 Task: Create List Documentation in Board Branding to Workspace Branding and Identity. Create List Training in Board Legal Documentation to Workspace Branding and Identity. Create List Marketing in Board Public Relations Event Planning and Execution to Workspace Branding and Identity
Action: Mouse moved to (100, 51)
Screenshot: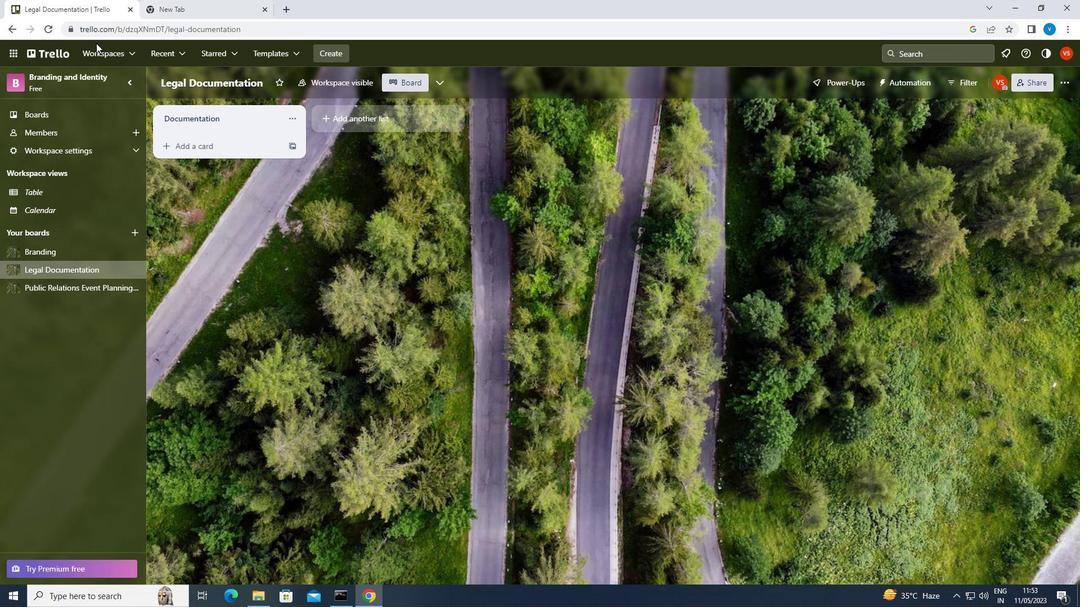 
Action: Mouse pressed left at (100, 51)
Screenshot: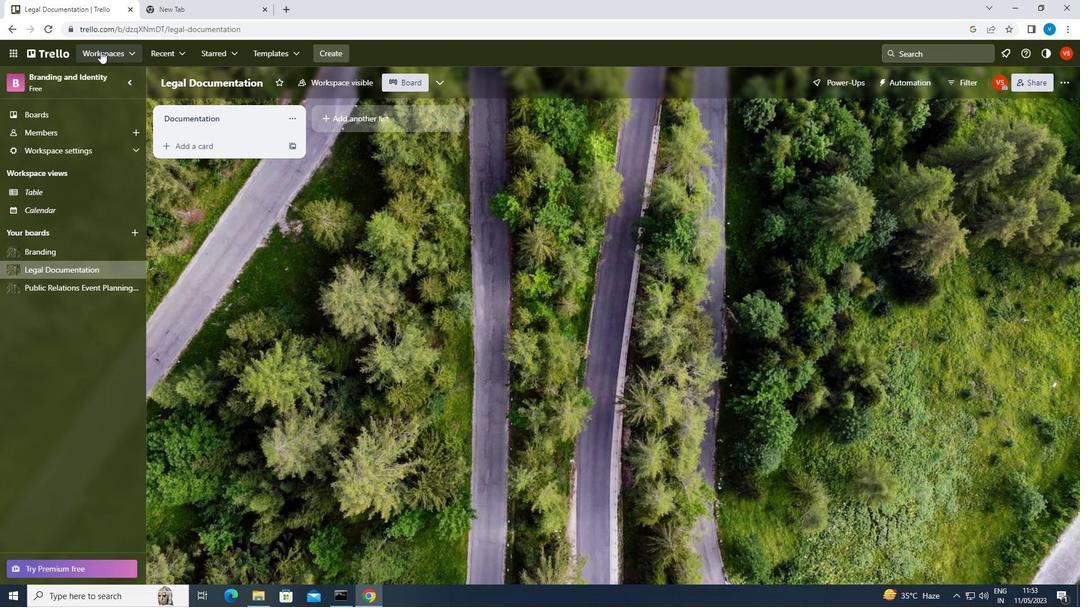 
Action: Mouse moved to (165, 242)
Screenshot: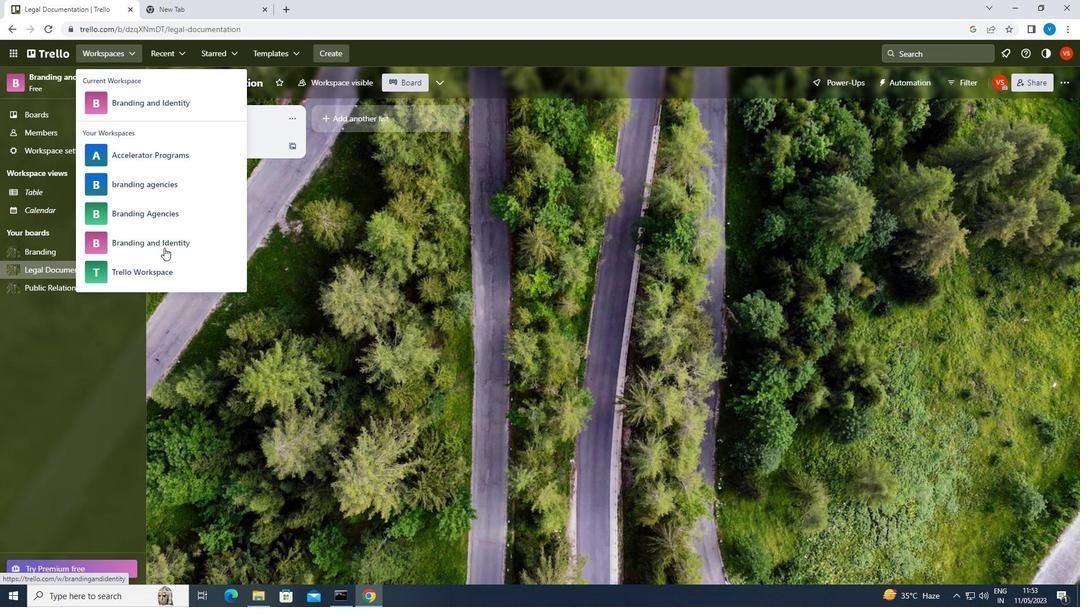 
Action: Mouse pressed left at (165, 242)
Screenshot: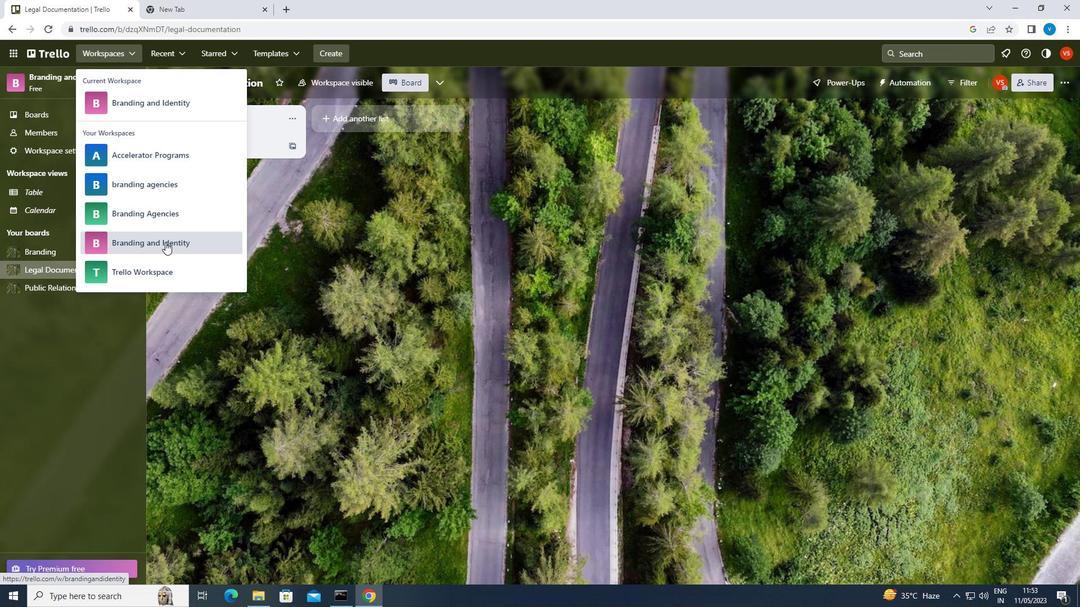 
Action: Mouse moved to (818, 463)
Screenshot: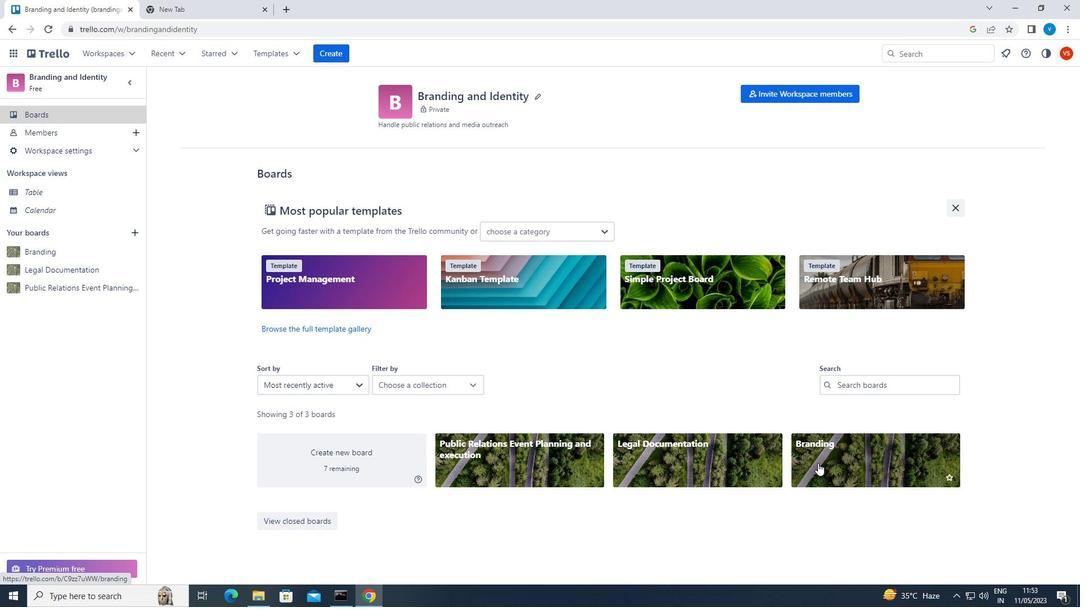 
Action: Mouse pressed left at (818, 463)
Screenshot: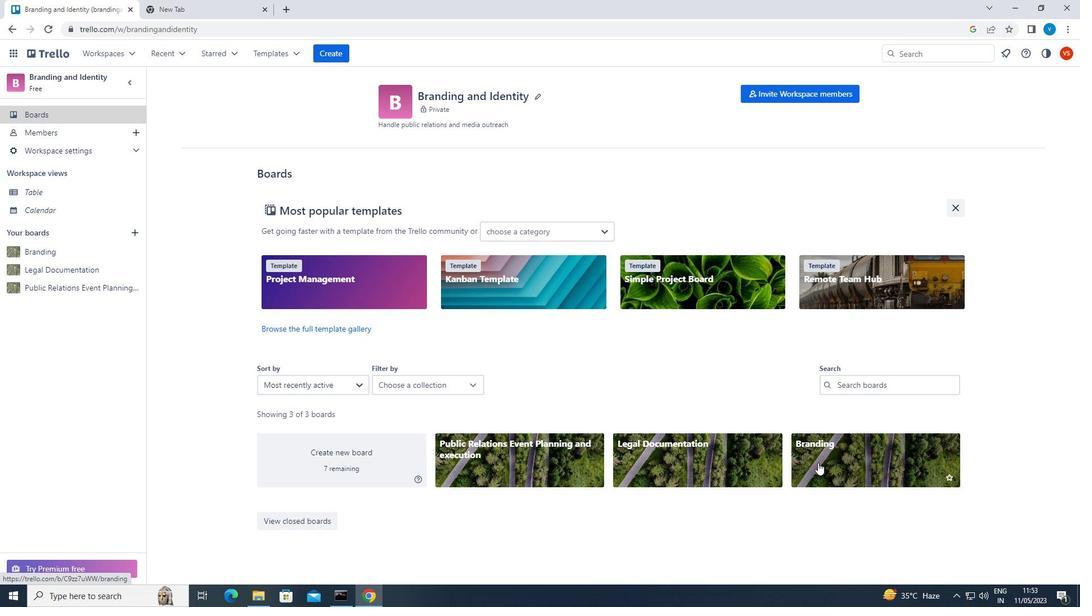 
Action: Mouse moved to (406, 123)
Screenshot: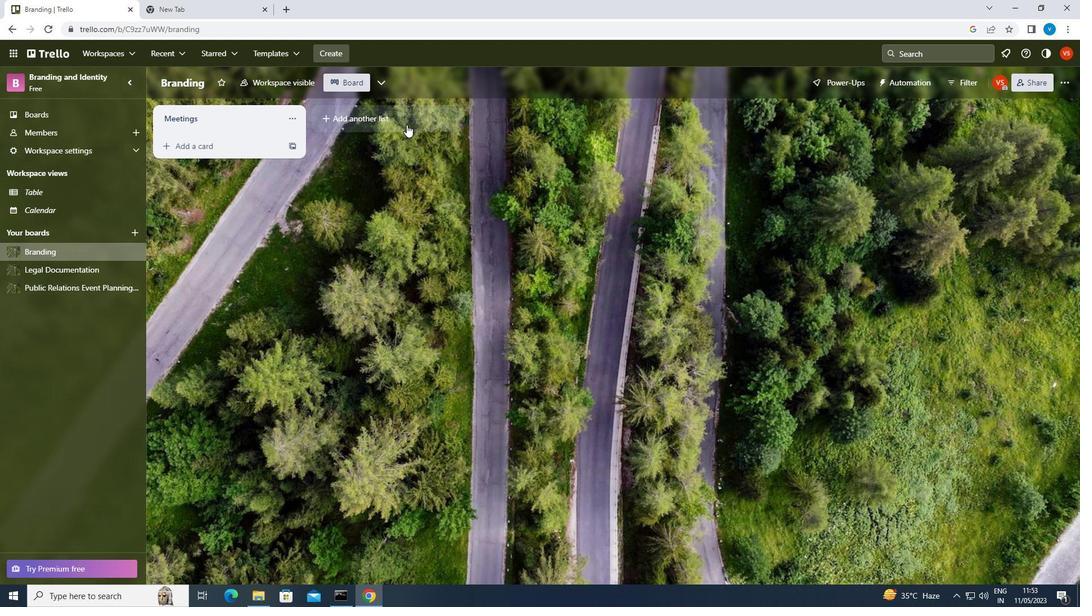 
Action: Mouse pressed left at (406, 123)
Screenshot: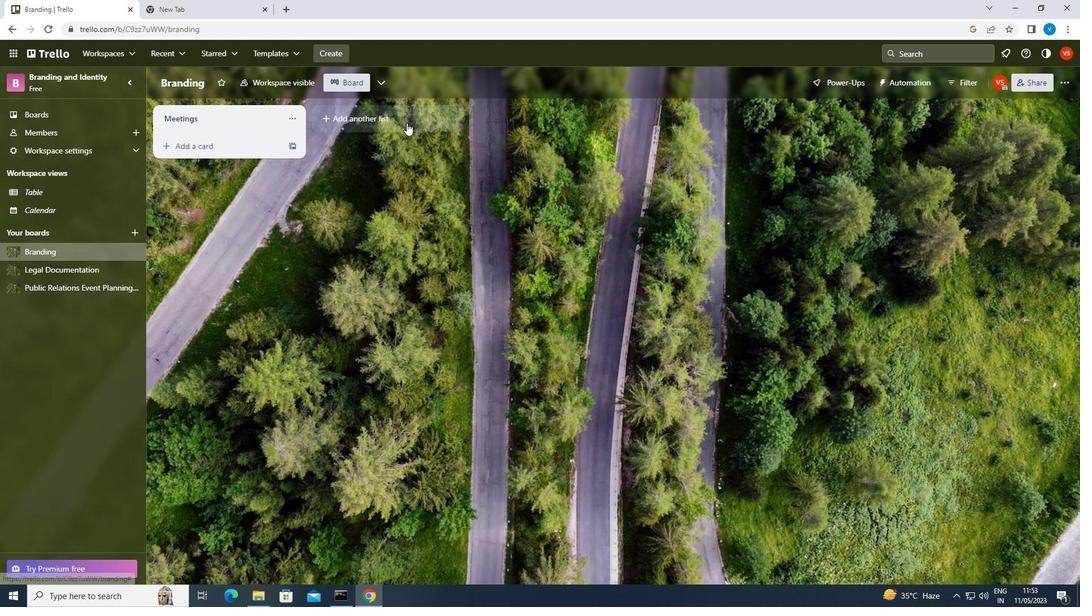 
Action: Key pressed <Key.shift>DOCUMENTATION<Key.enter>
Screenshot: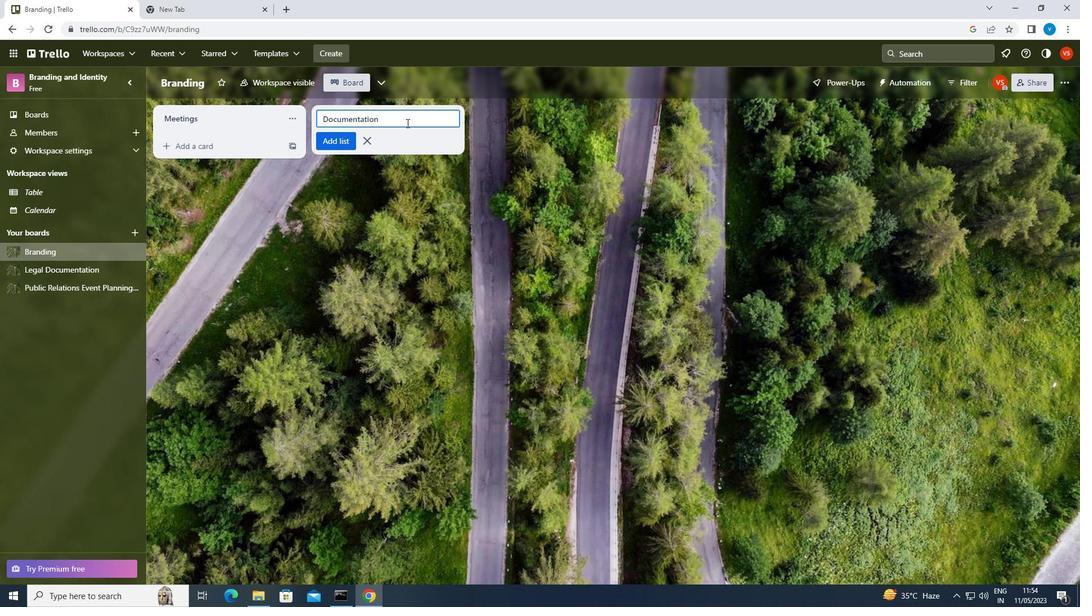
Action: Mouse moved to (107, 52)
Screenshot: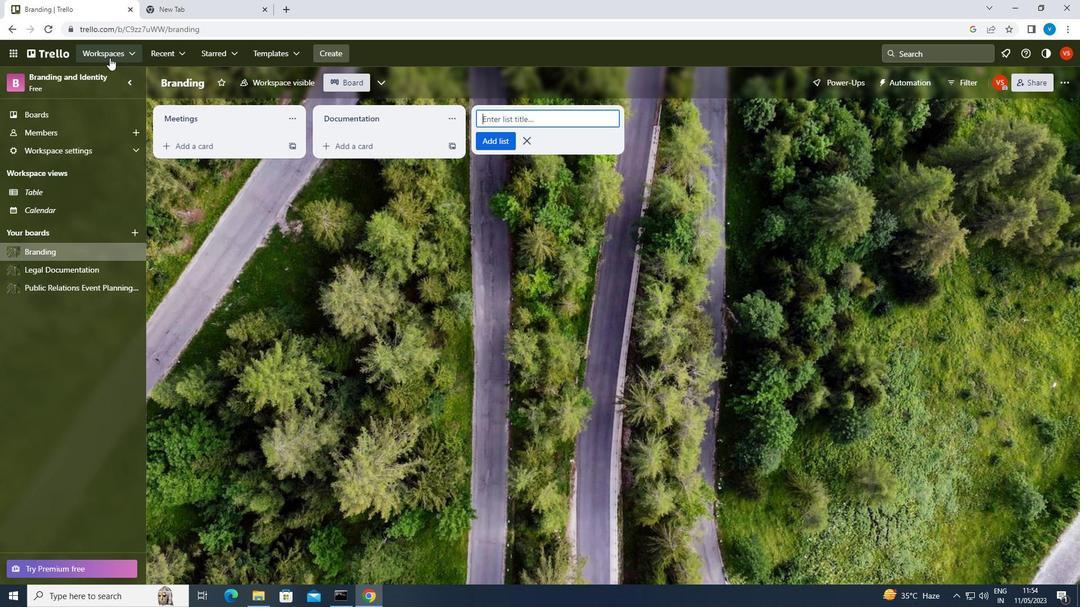 
Action: Mouse pressed left at (107, 52)
Screenshot: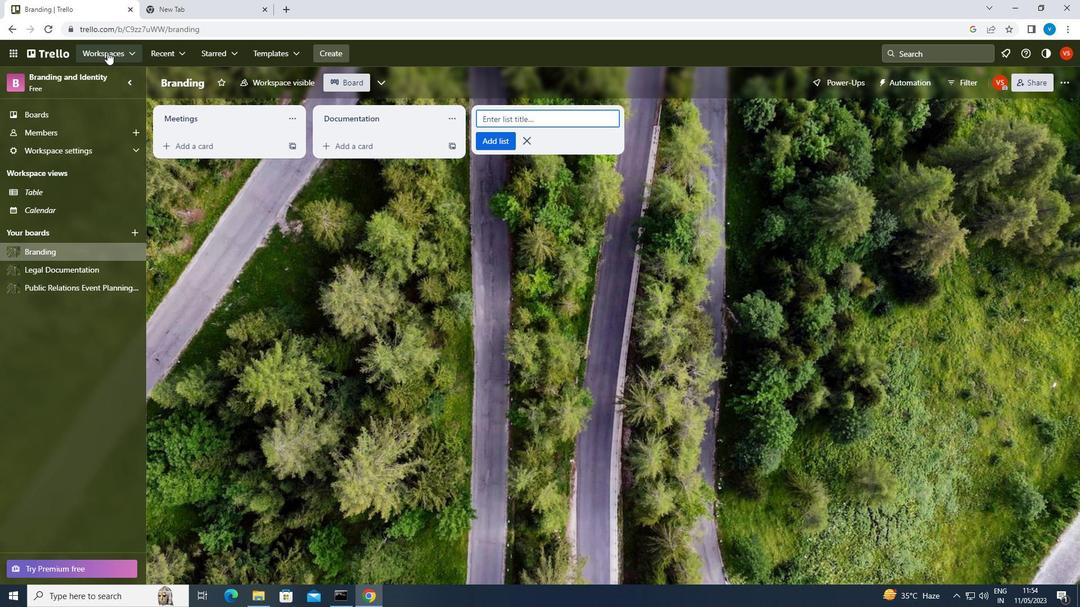 
Action: Mouse moved to (144, 236)
Screenshot: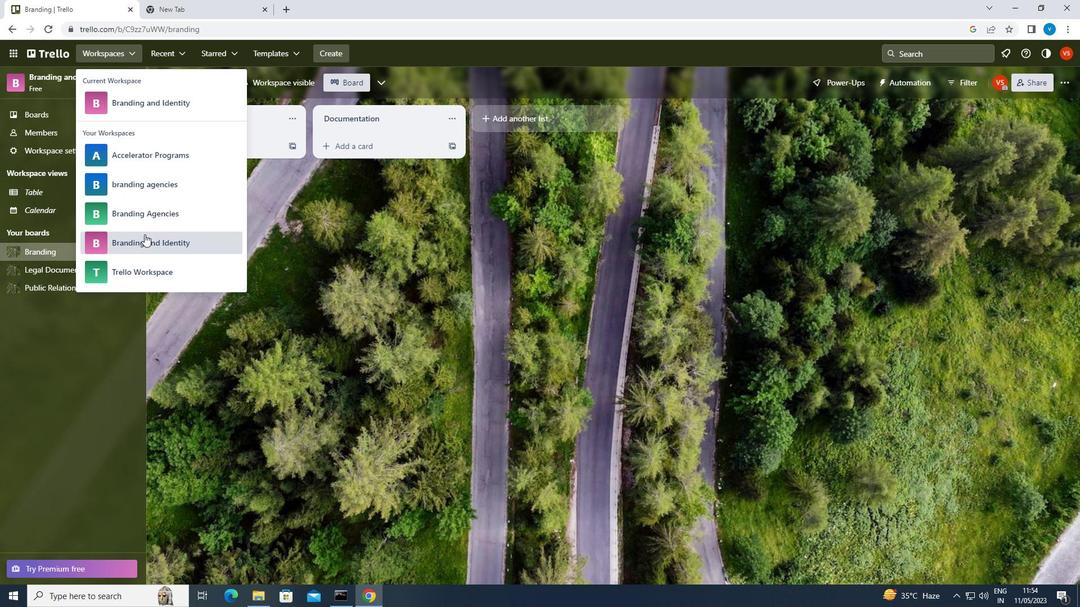 
Action: Mouse pressed left at (144, 236)
Screenshot: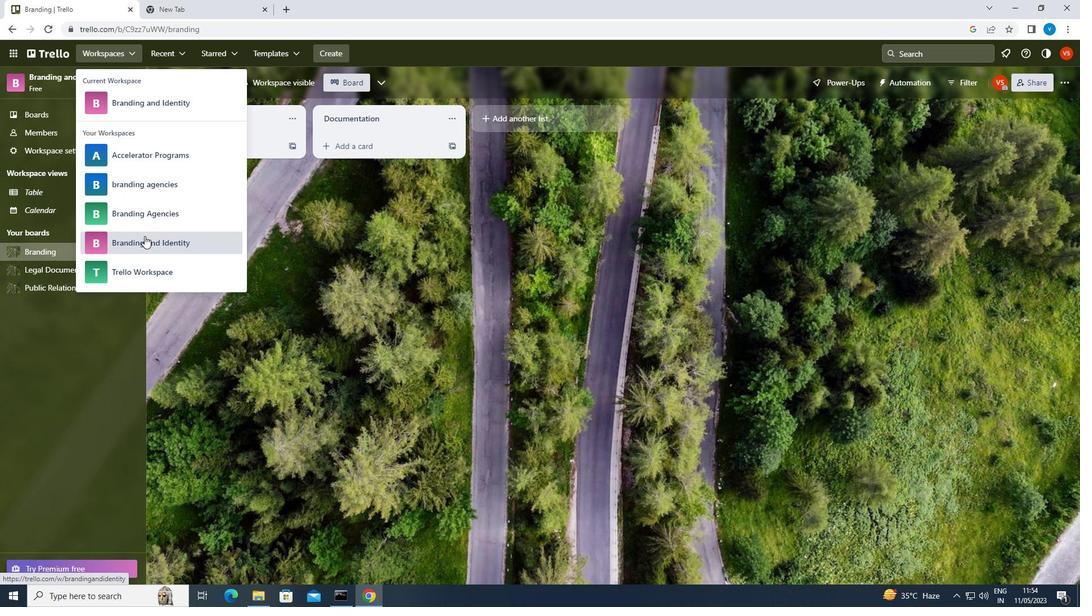
Action: Mouse moved to (673, 471)
Screenshot: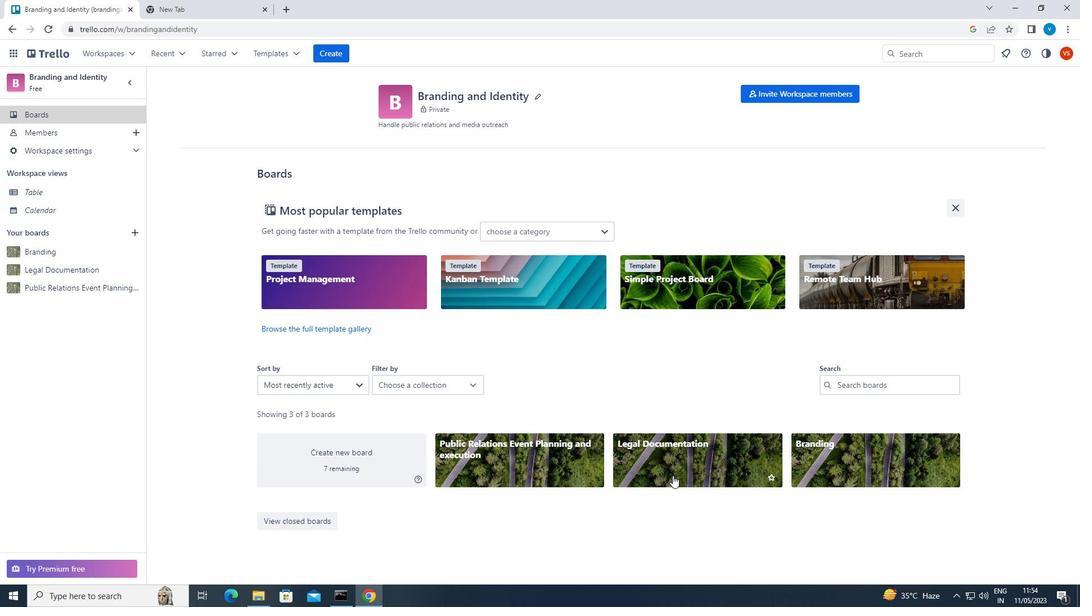 
Action: Mouse pressed left at (673, 471)
Screenshot: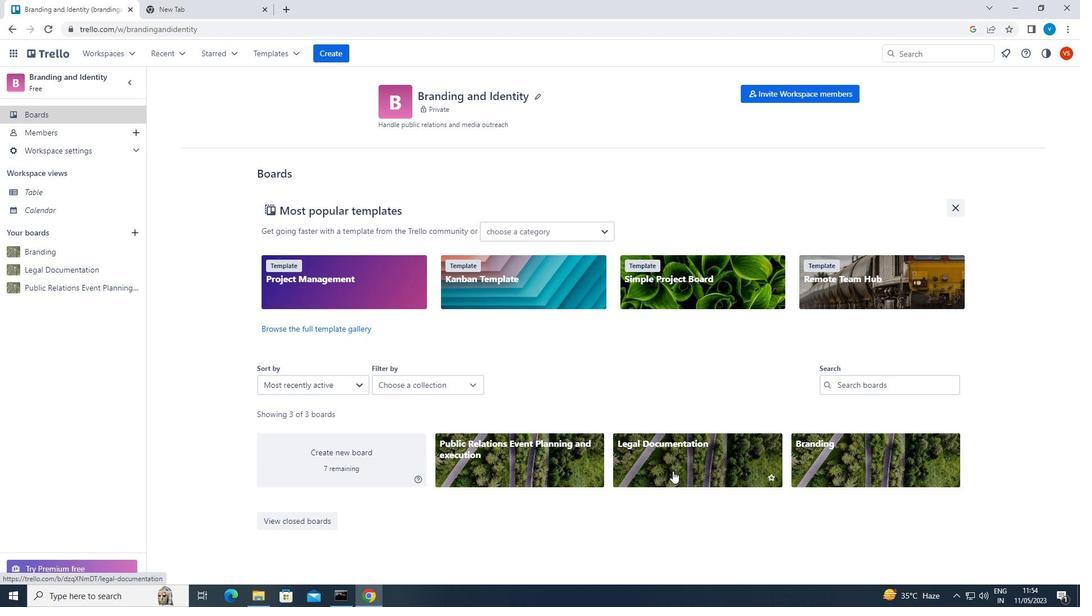
Action: Mouse moved to (424, 118)
Screenshot: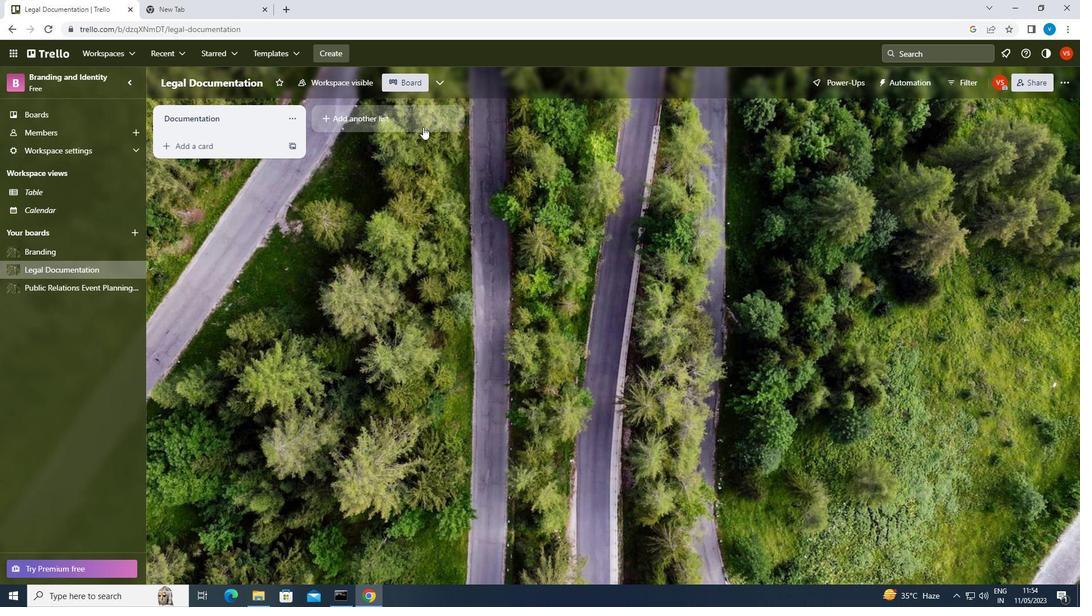 
Action: Mouse pressed left at (424, 118)
Screenshot: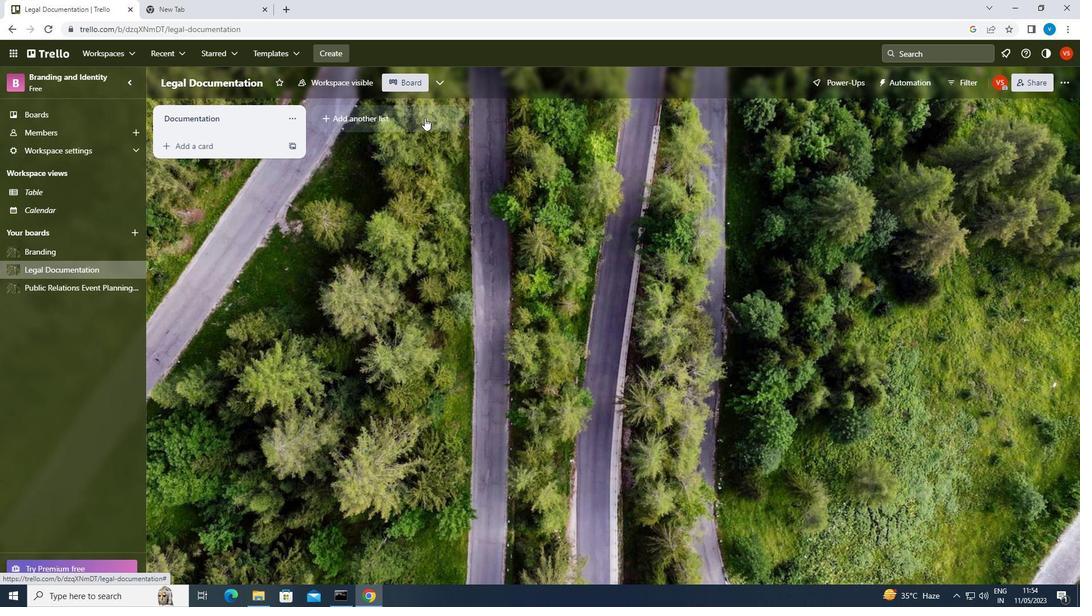 
Action: Key pressed <Key.shift>TRAINING<Key.enter>
Screenshot: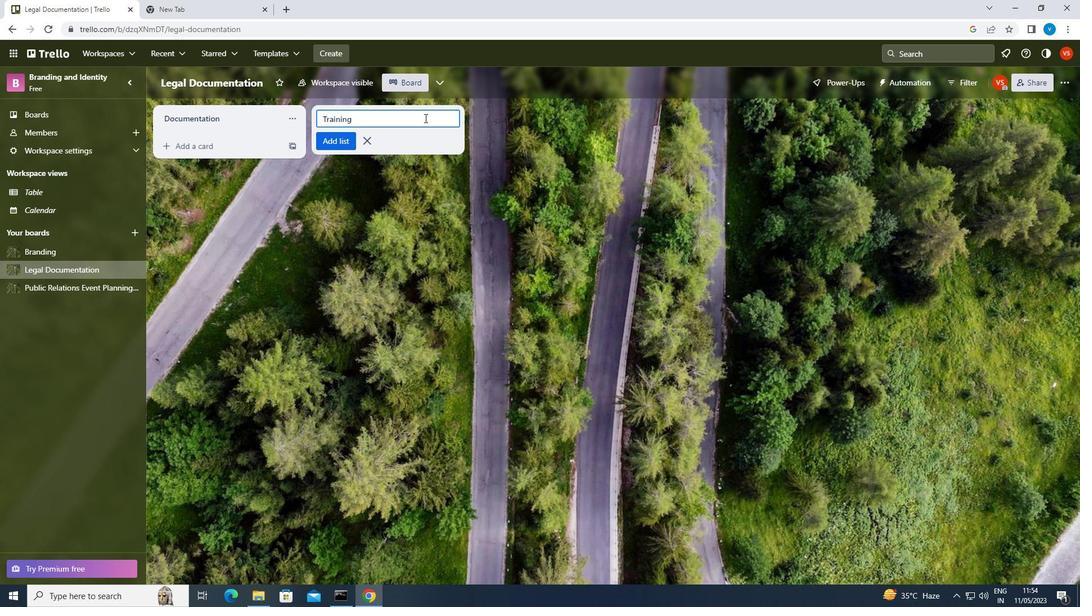 
Action: Mouse moved to (118, 48)
Screenshot: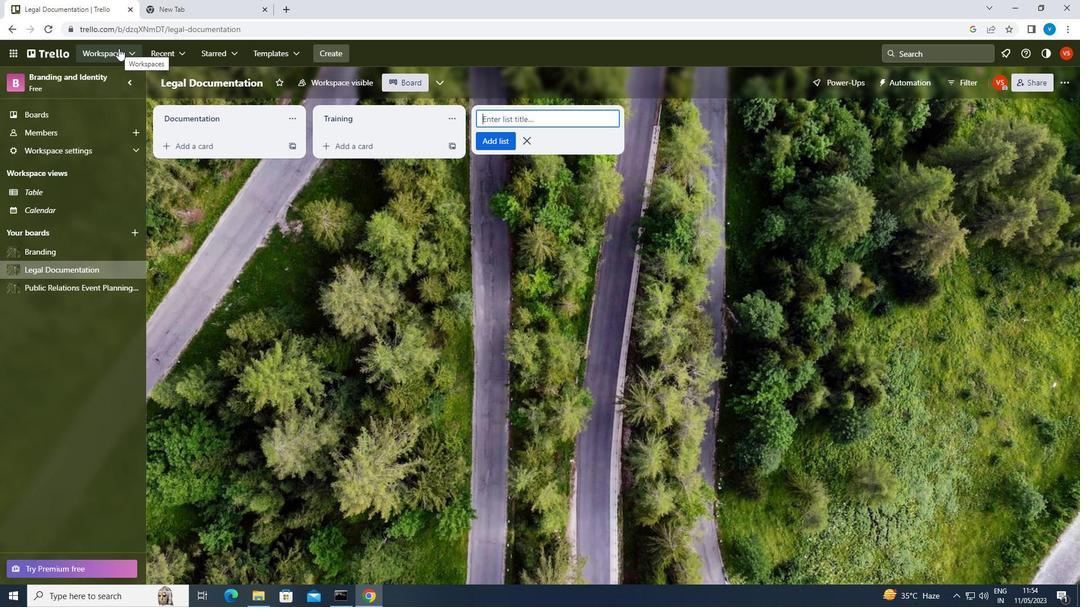 
Action: Mouse pressed left at (118, 48)
Screenshot: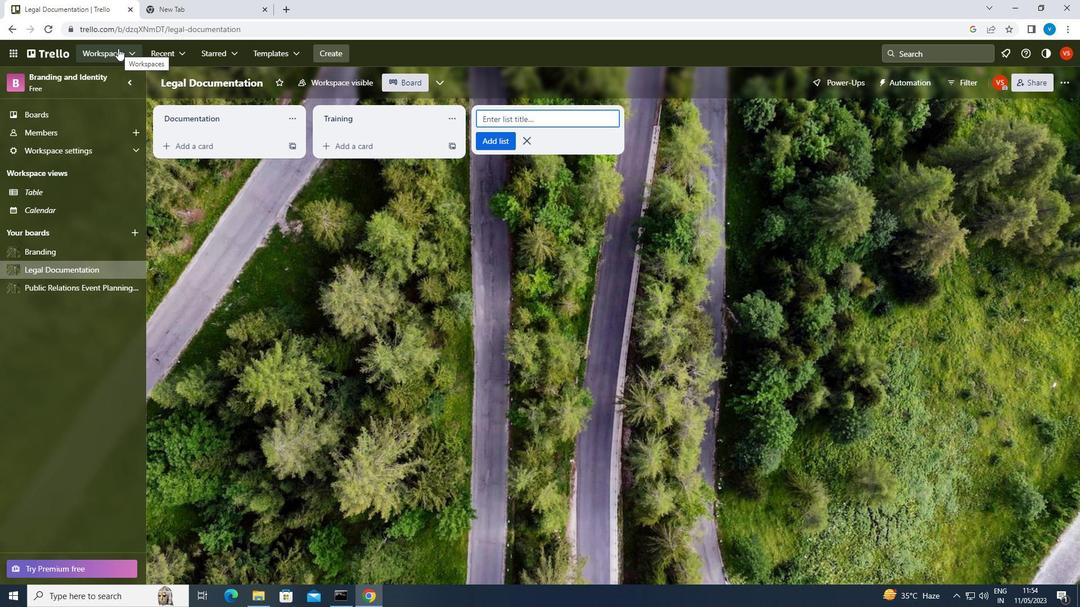 
Action: Mouse moved to (169, 239)
Screenshot: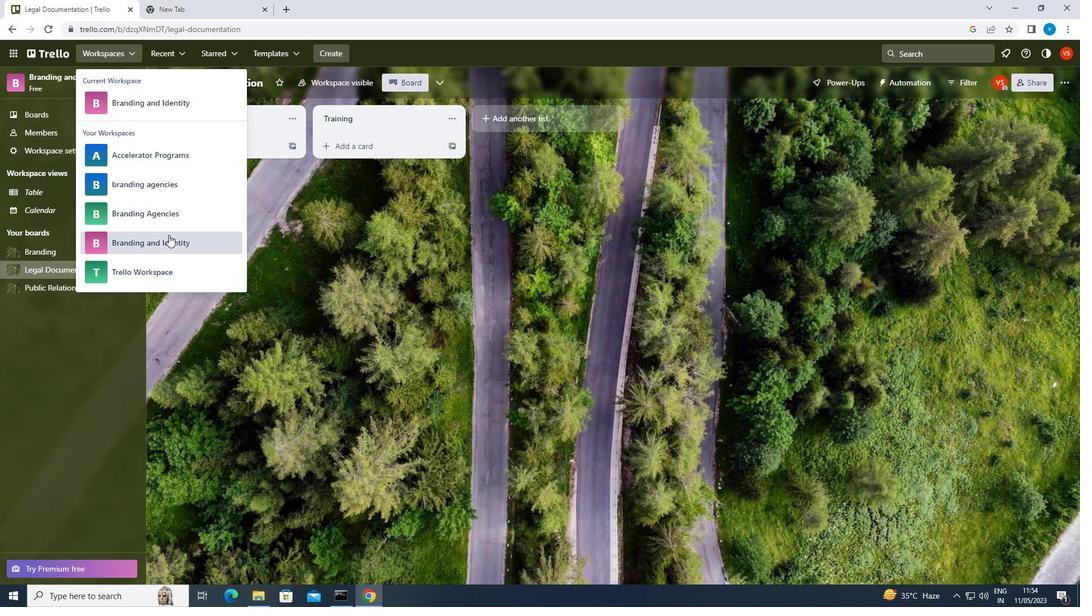 
Action: Mouse pressed left at (169, 239)
Screenshot: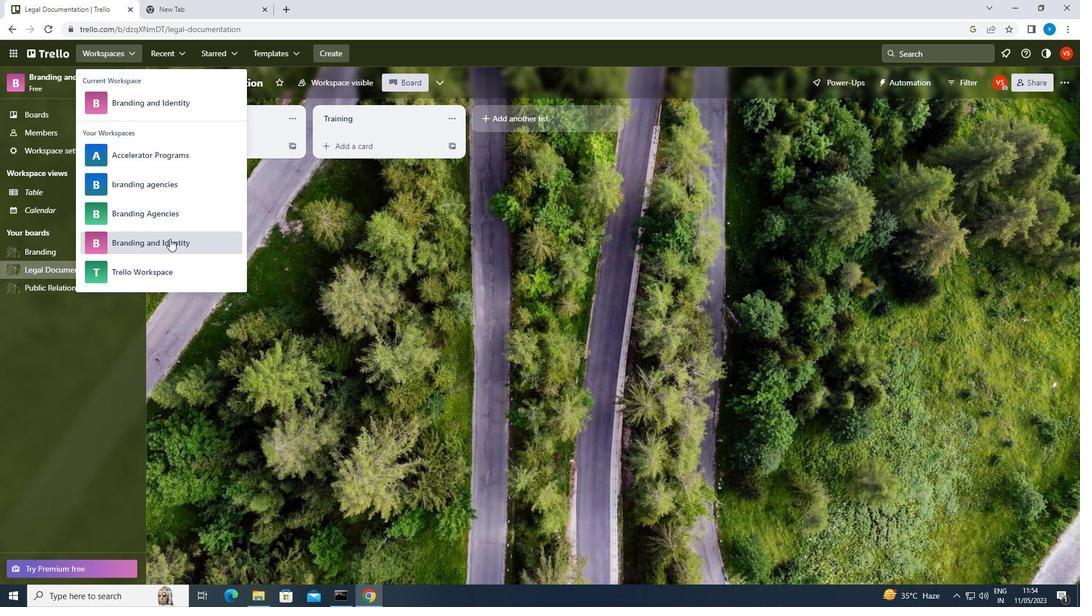 
Action: Mouse moved to (471, 449)
Screenshot: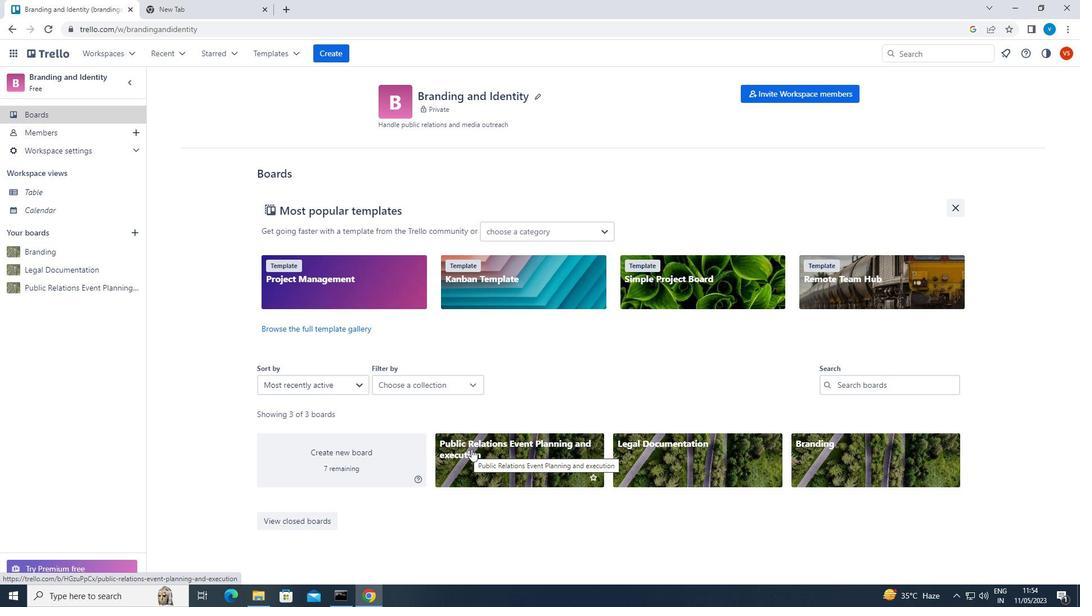 
Action: Mouse pressed left at (471, 449)
Screenshot: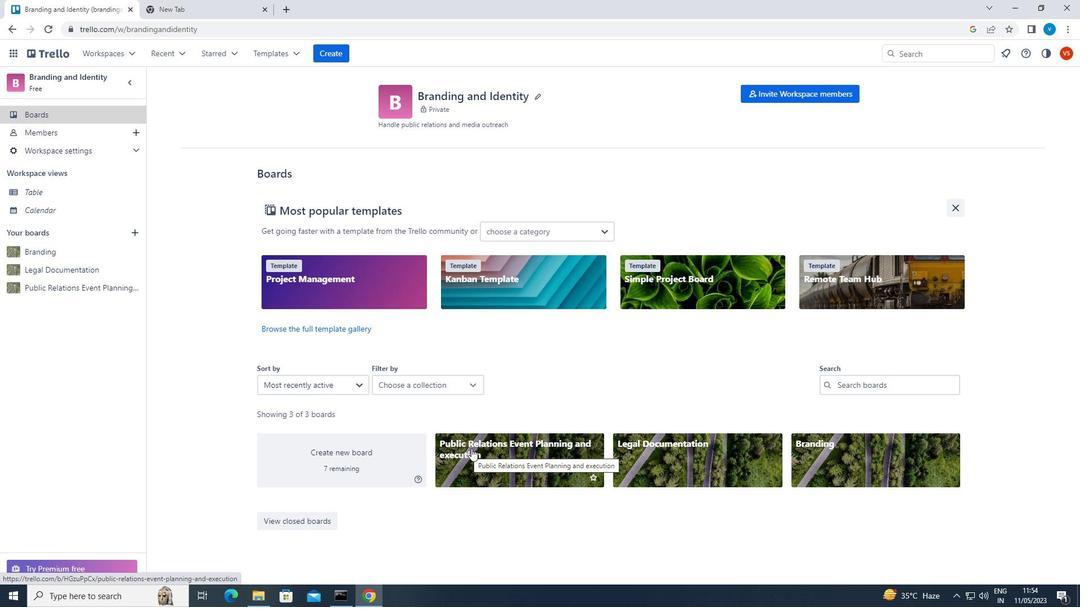 
Action: Mouse moved to (412, 116)
Screenshot: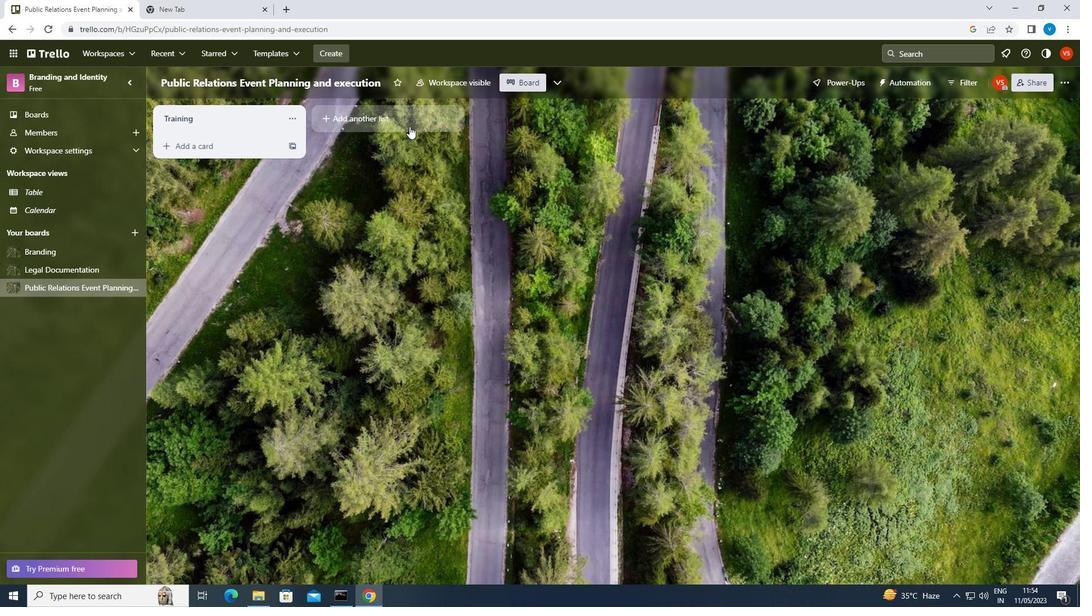 
Action: Mouse pressed left at (412, 116)
Screenshot: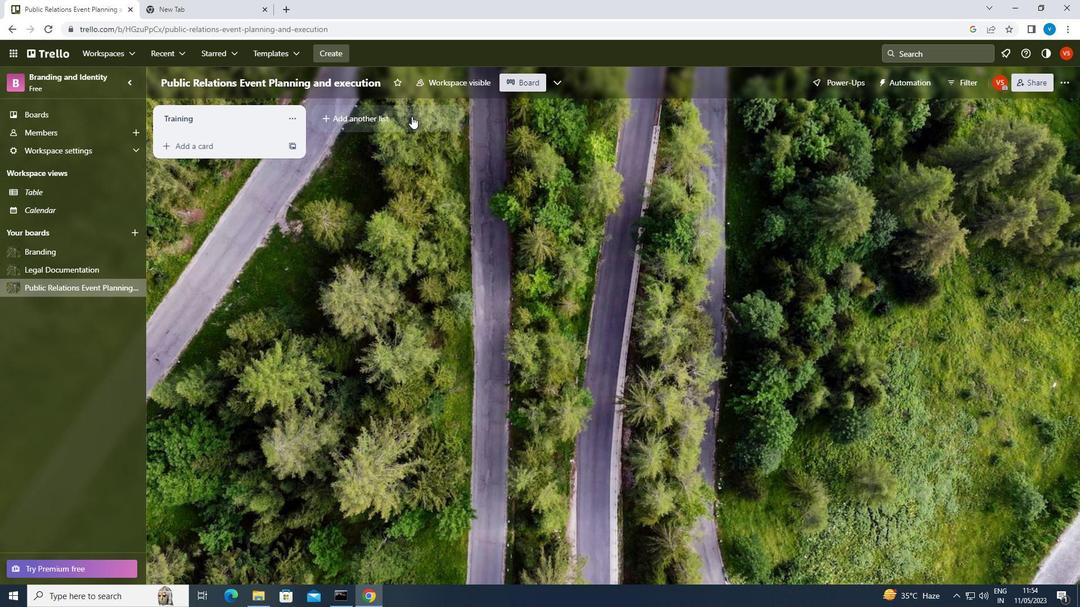 
Action: Key pressed <Key.shift><Key.shift>MARKETING<Key.enter>
Screenshot: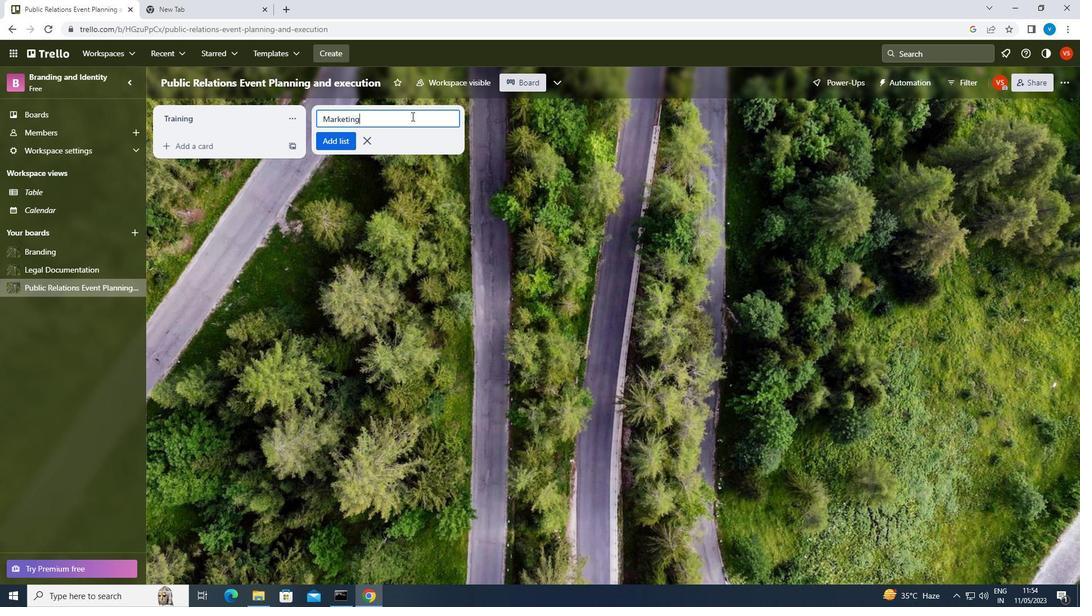 
